 Task: Add a field from the Popular template Priority with name TribeWorks.
Action: Mouse moved to (64, 484)
Screenshot: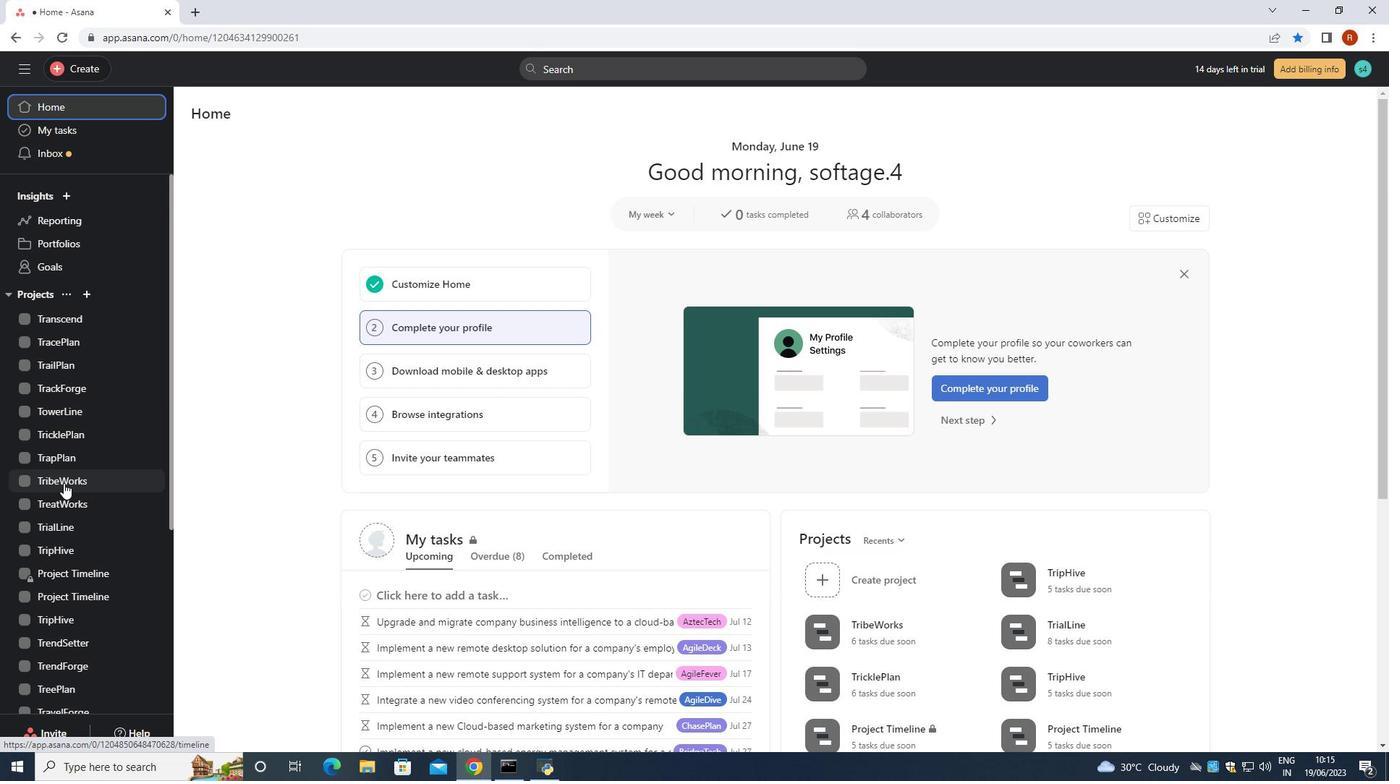 
Action: Mouse pressed left at (64, 484)
Screenshot: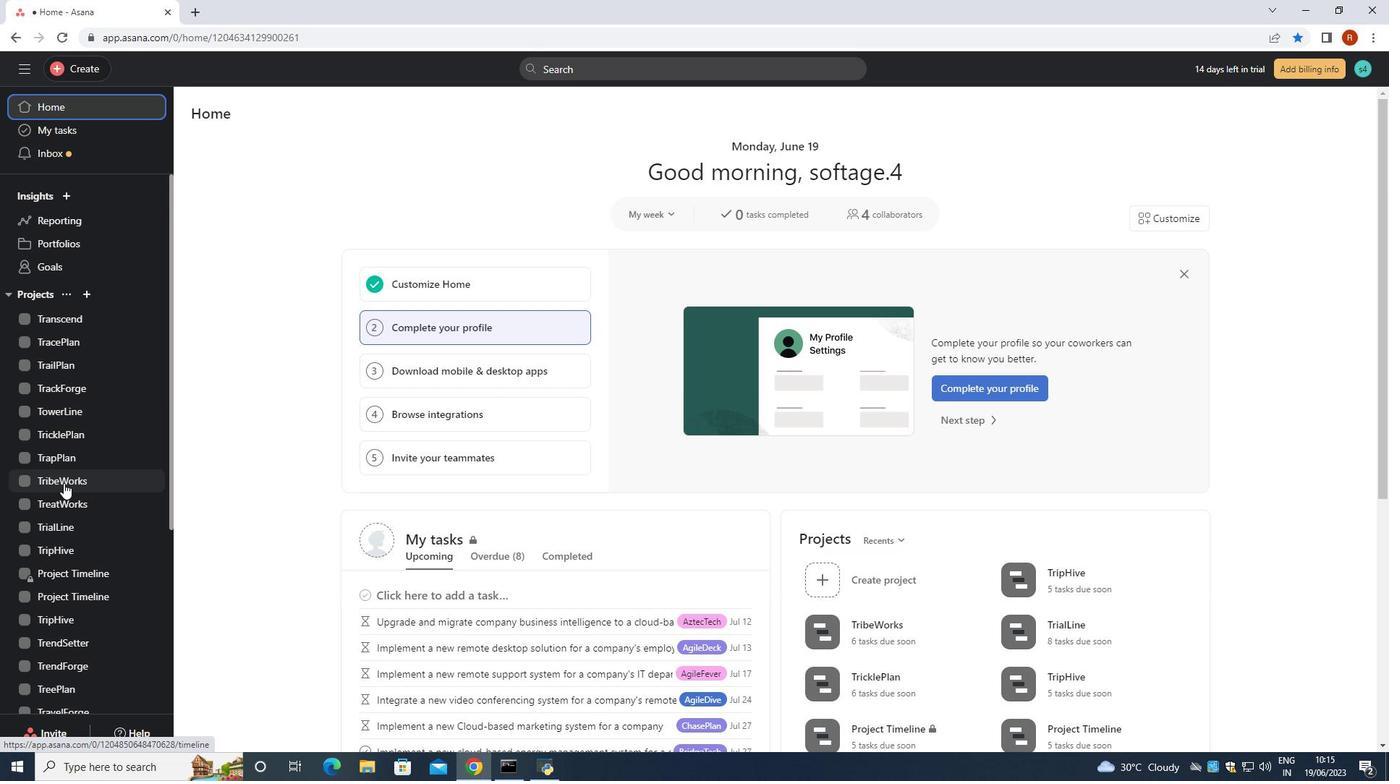
Action: Mouse moved to (265, 152)
Screenshot: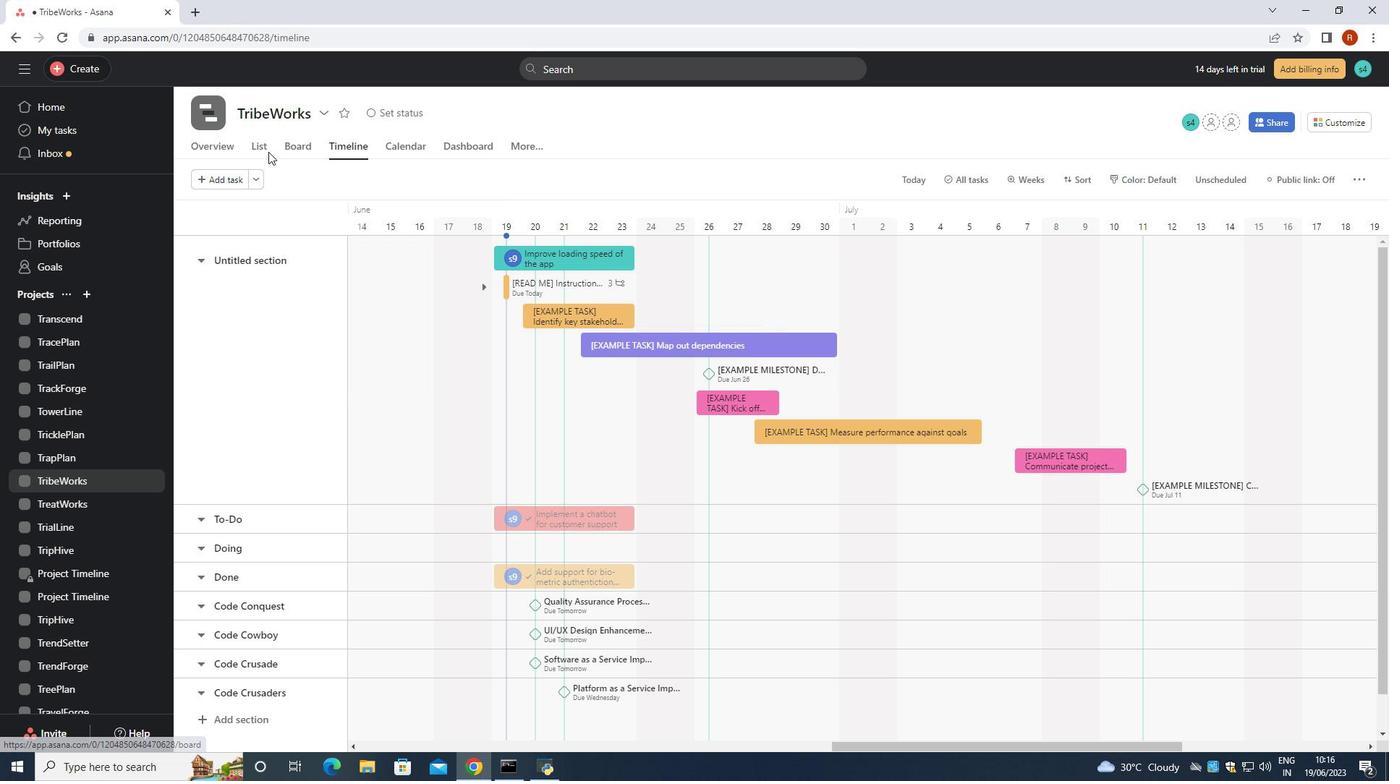 
Action: Mouse pressed left at (265, 152)
Screenshot: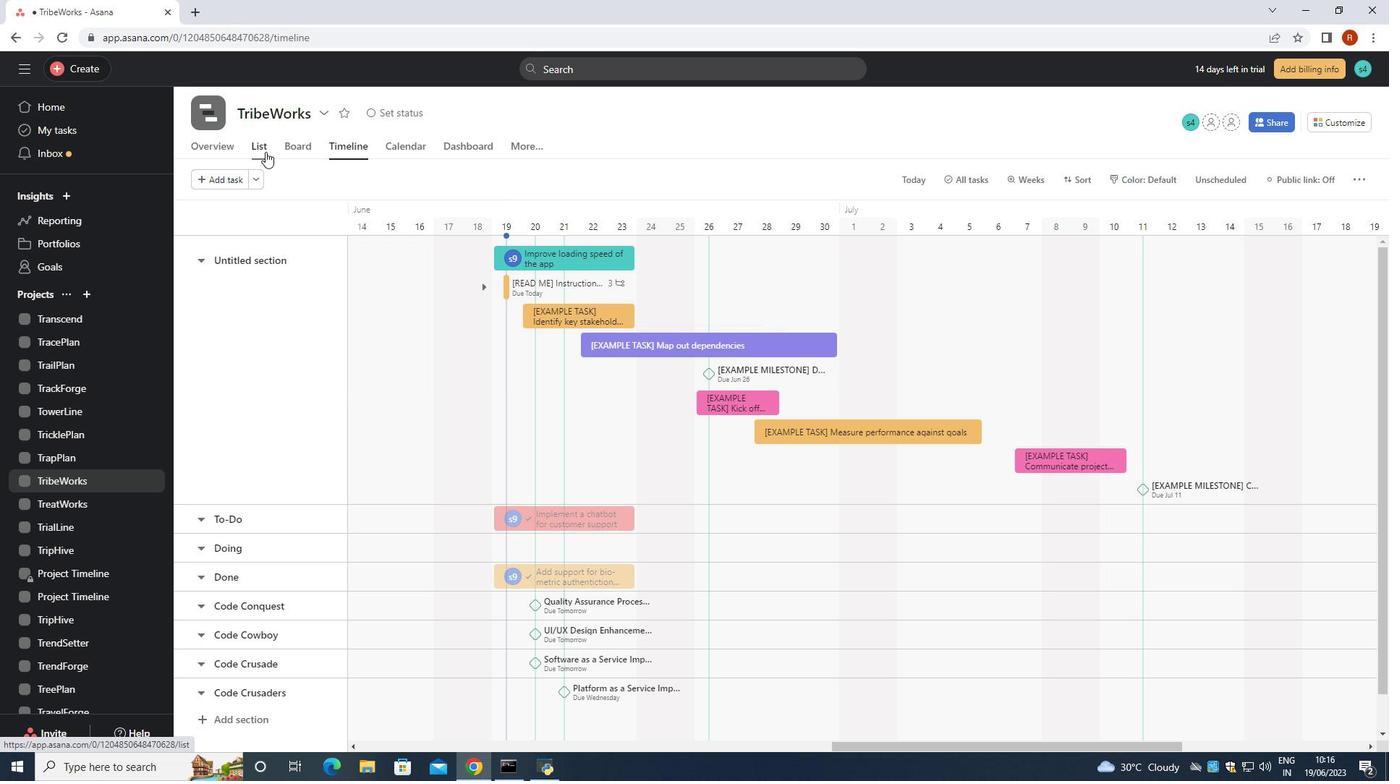 
Action: Mouse moved to (1087, 212)
Screenshot: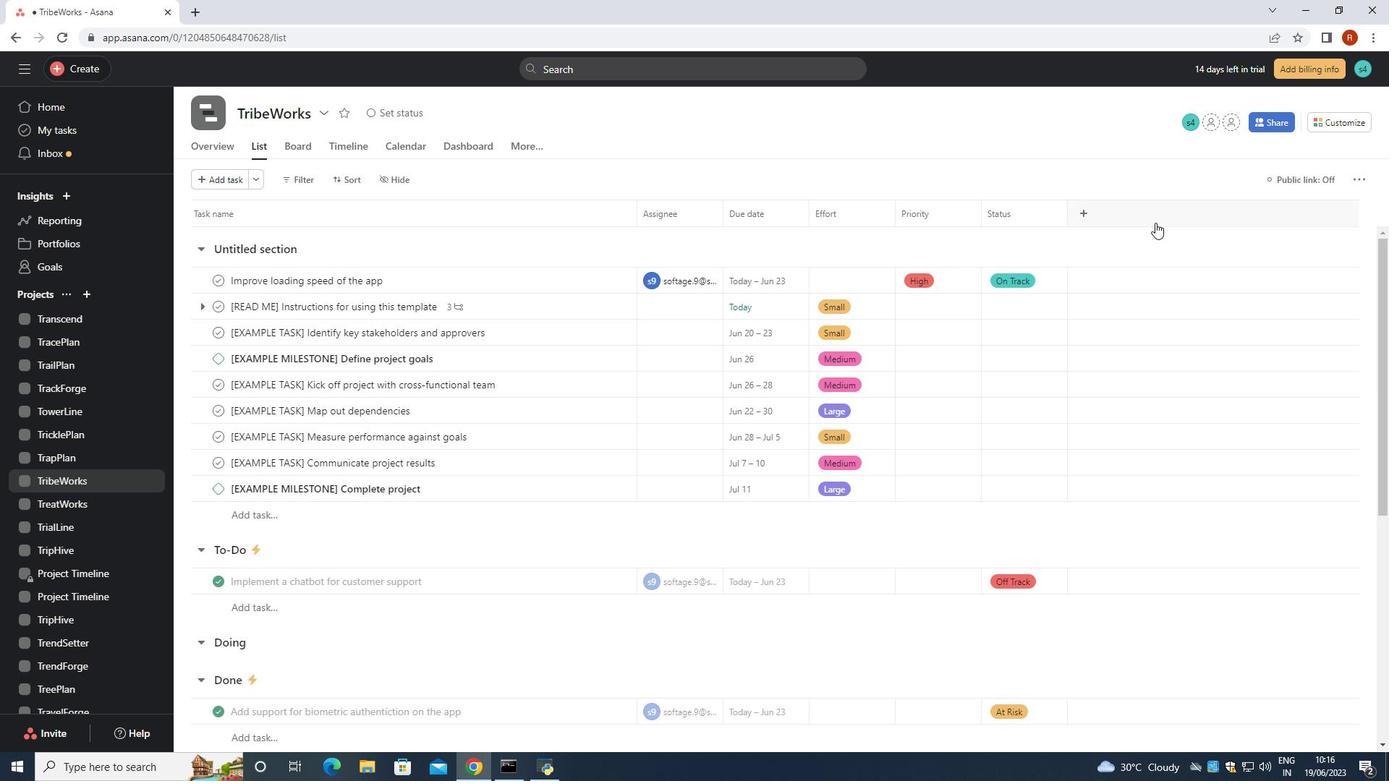 
Action: Mouse pressed left at (1087, 212)
Screenshot: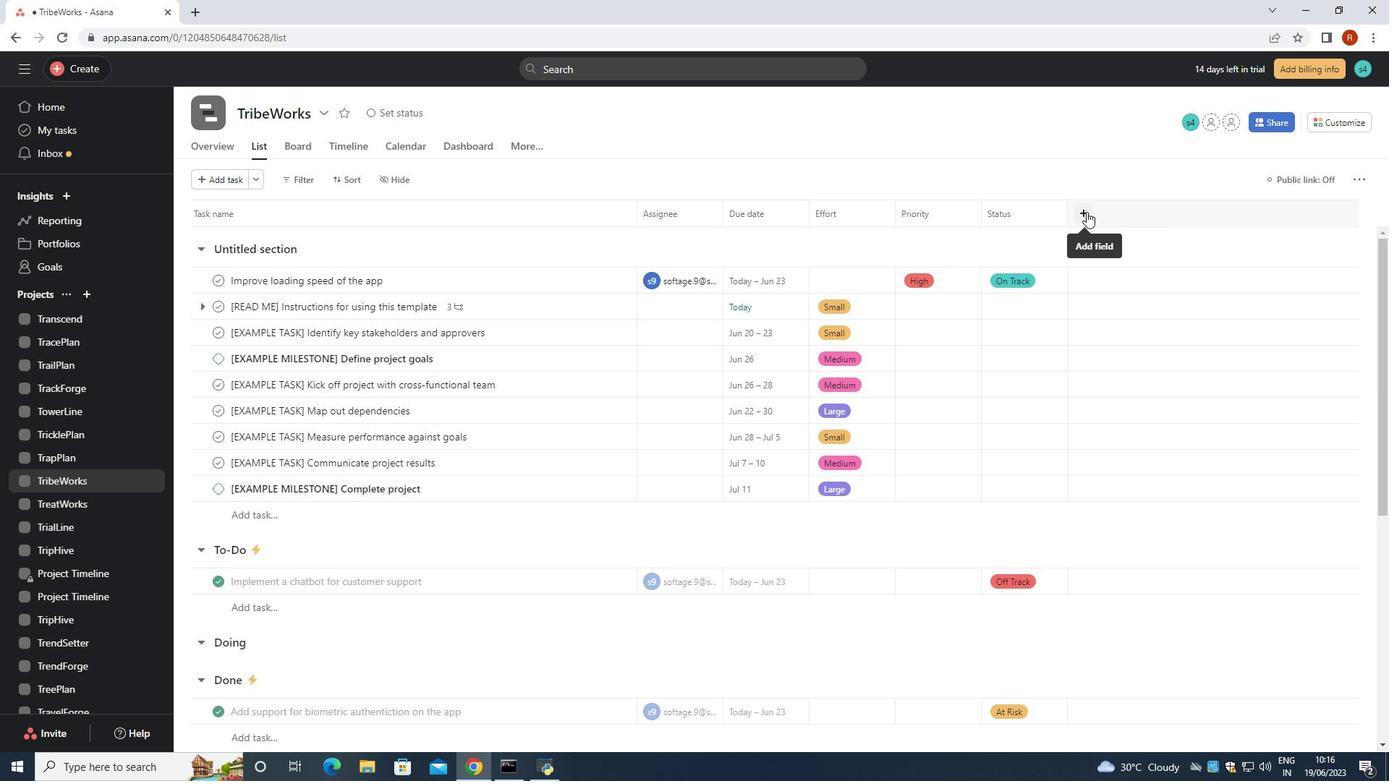 
Action: Mouse moved to (1109, 269)
Screenshot: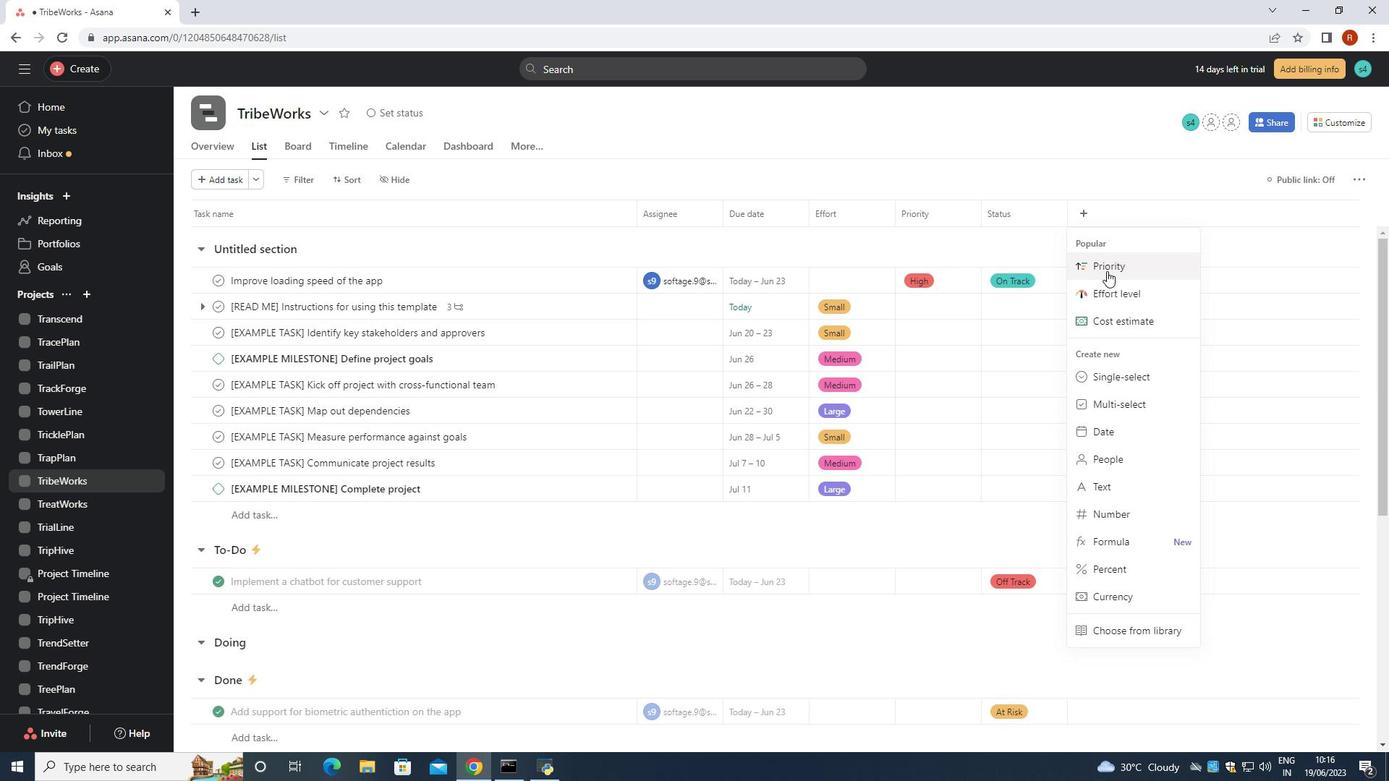 
Action: Mouse pressed left at (1109, 269)
Screenshot: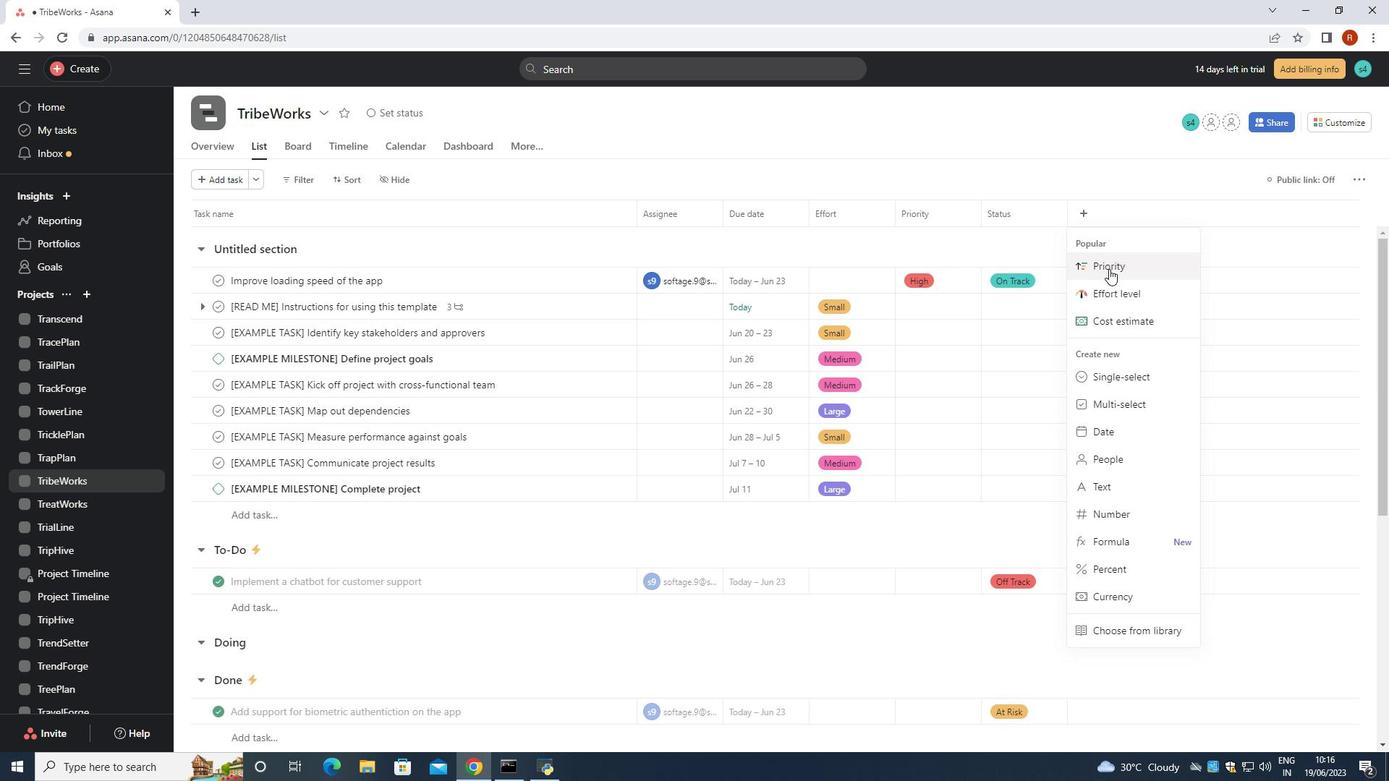 
Action: Mouse moved to (936, 267)
Screenshot: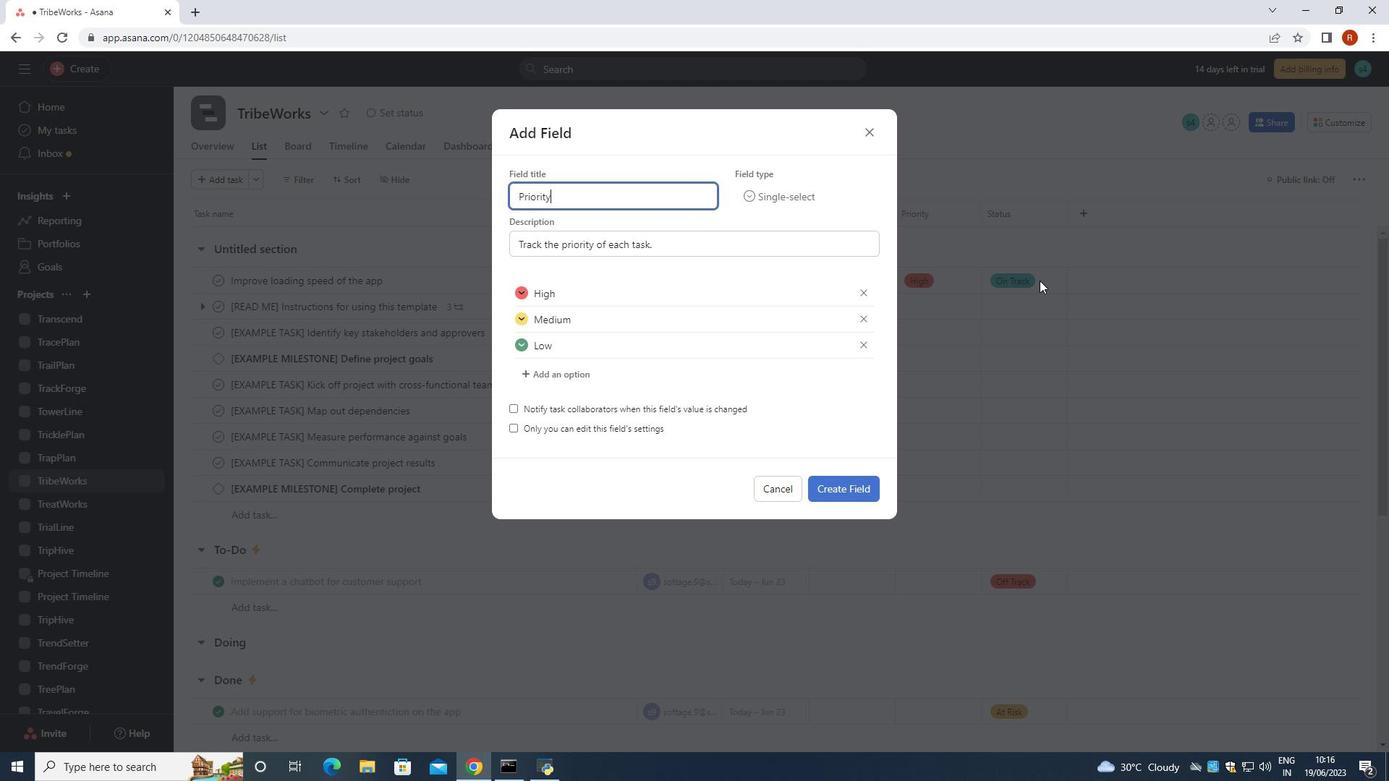 
Action: Key pressed <Key.backspace><Key.backspace><Key.backspace><Key.backspace><Key.backspace><Key.backspace><Key.backspace><Key.backspace><Key.backspace><Key.backspace><Key.backspace><Key.backspace><Key.backspace><Key.backspace><Key.backspace><Key.backspace><Key.backspace><Key.backspace><Key.backspace><Key.shift>Te<Key.backspace>ribe<Key.shift>Works
Screenshot: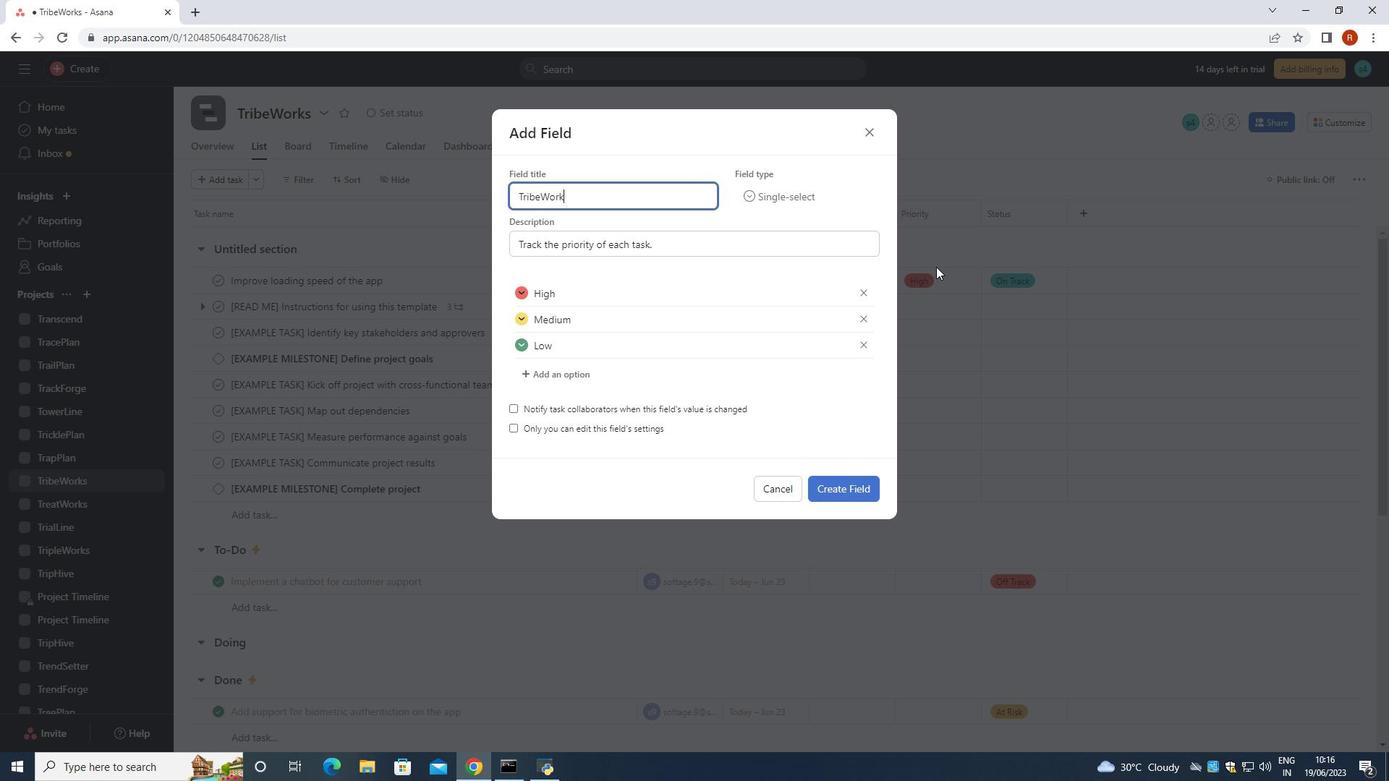 
Action: Mouse moved to (850, 491)
Screenshot: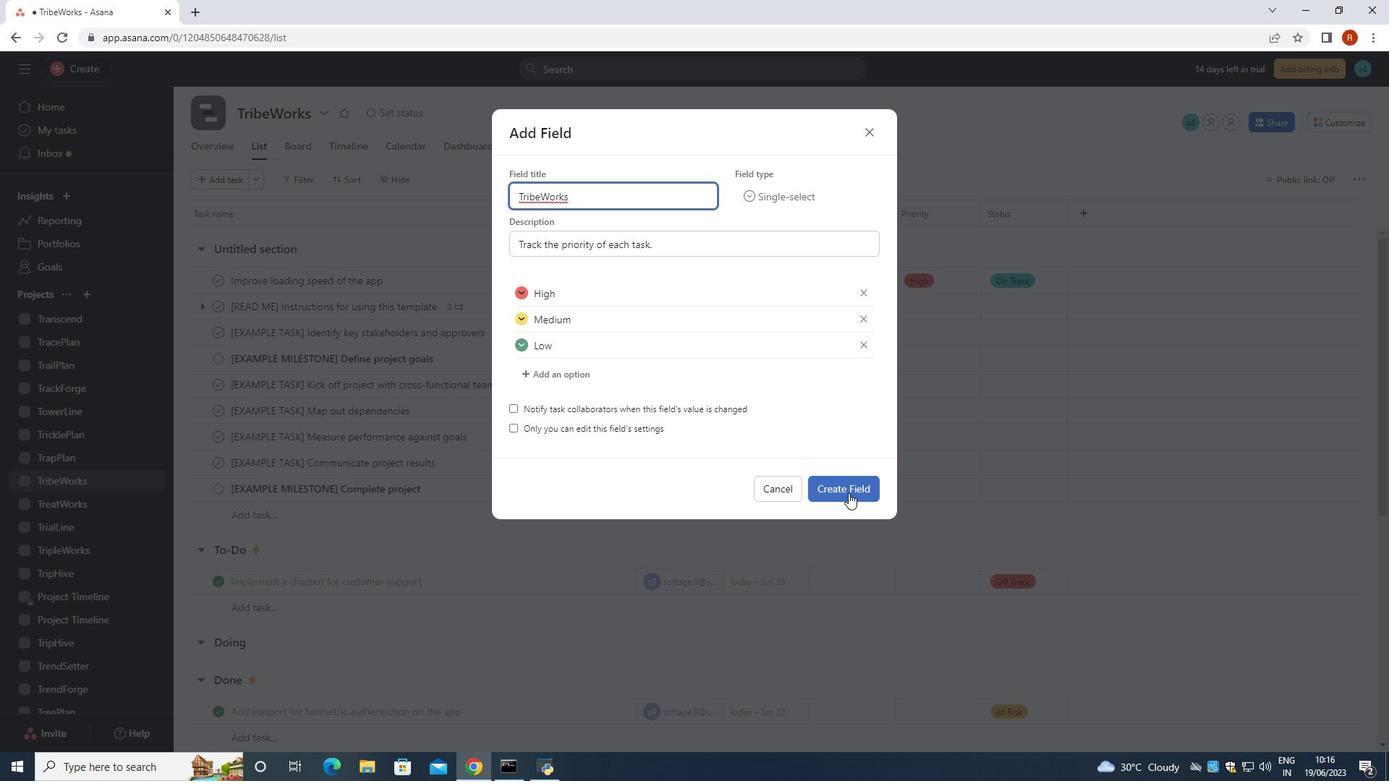 
Action: Mouse pressed left at (850, 491)
Screenshot: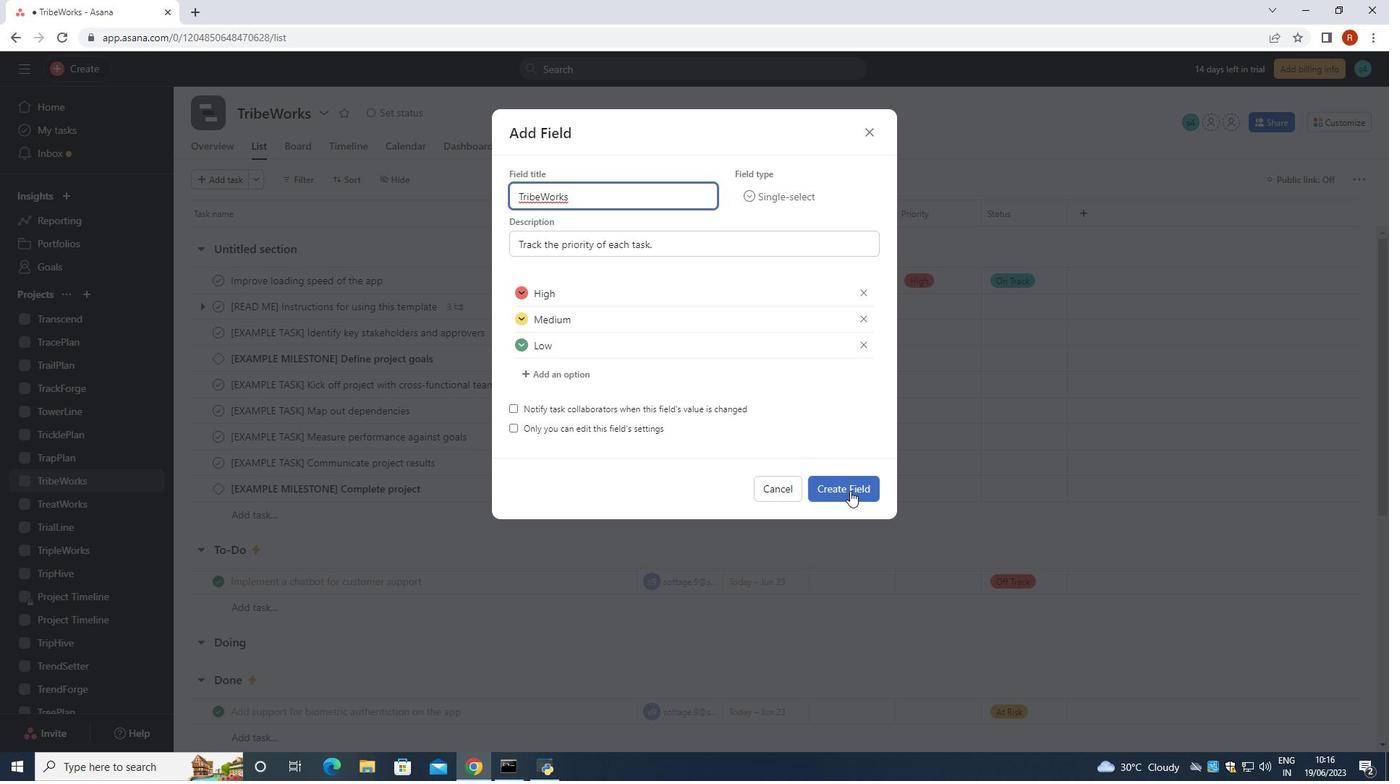 
